 Task: Set the default behaviour for Your Device Use permission to "Sites can ask to know when you're actively using your device".
Action: Mouse moved to (962, 23)
Screenshot: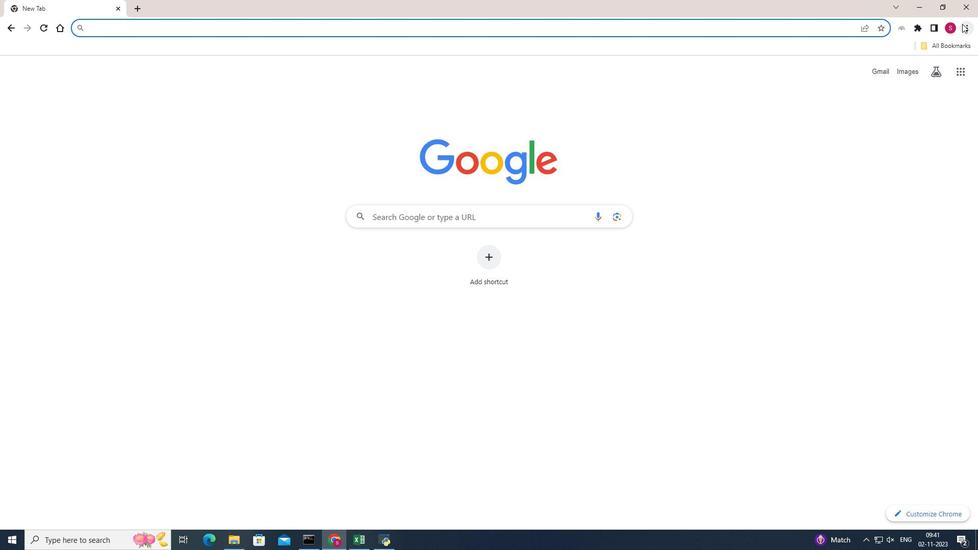 
Action: Mouse pressed left at (962, 23)
Screenshot: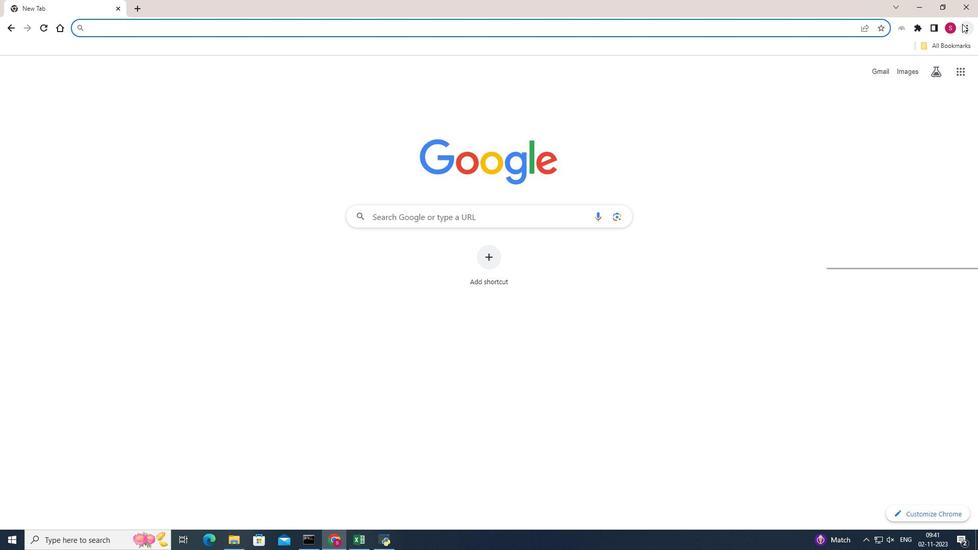 
Action: Mouse moved to (859, 213)
Screenshot: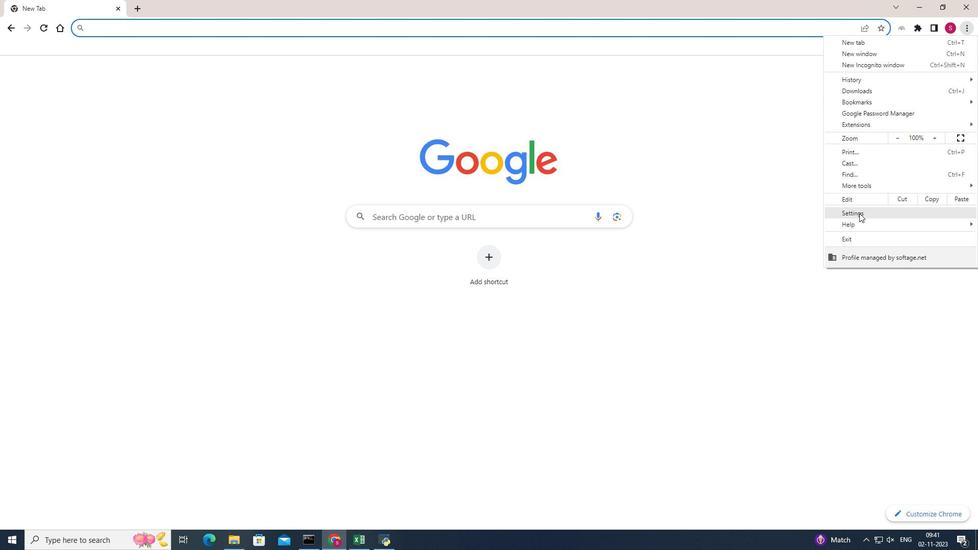 
Action: Mouse pressed left at (859, 213)
Screenshot: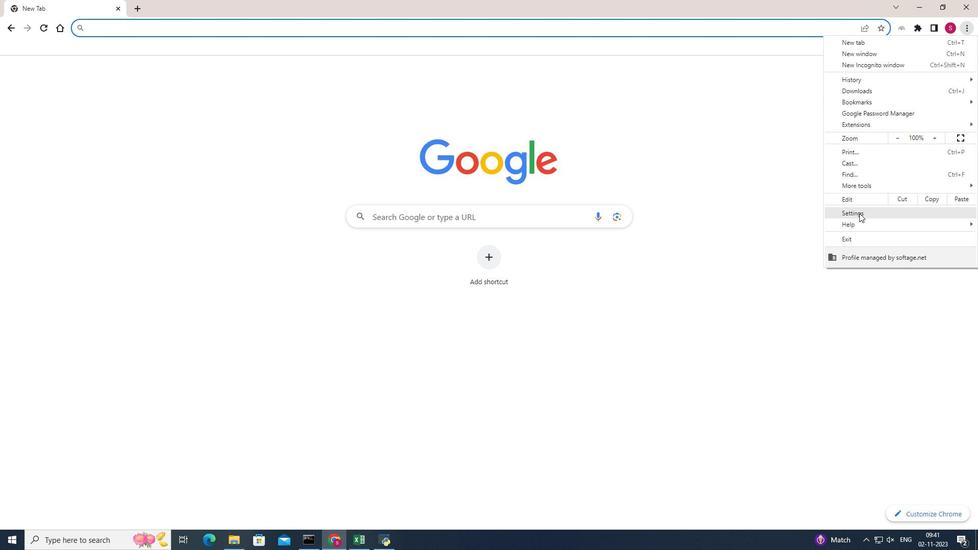 
Action: Mouse moved to (101, 126)
Screenshot: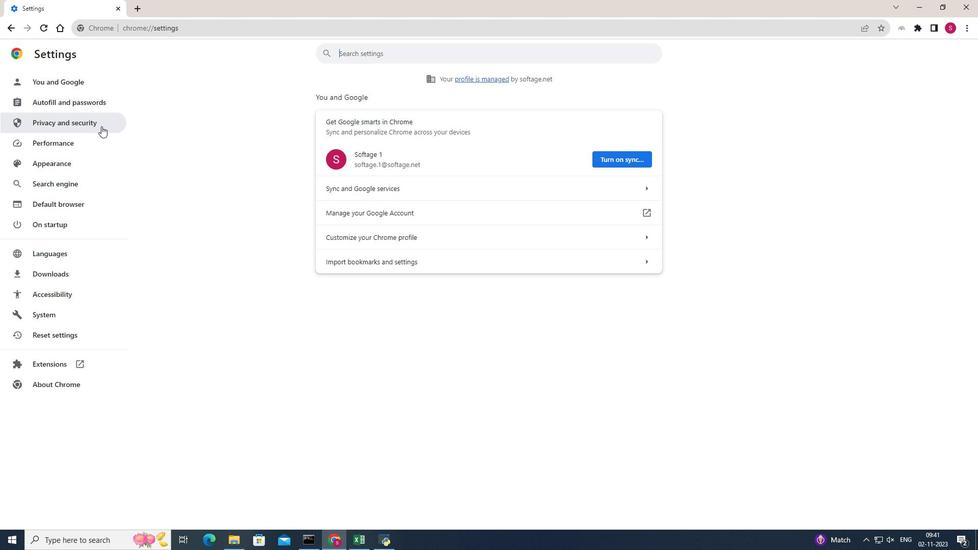 
Action: Mouse pressed left at (101, 126)
Screenshot: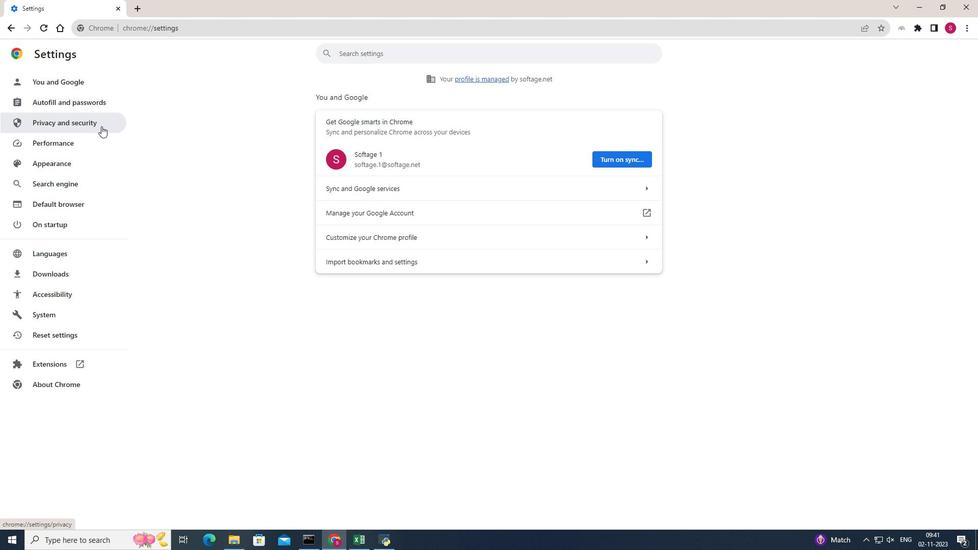 
Action: Mouse moved to (477, 338)
Screenshot: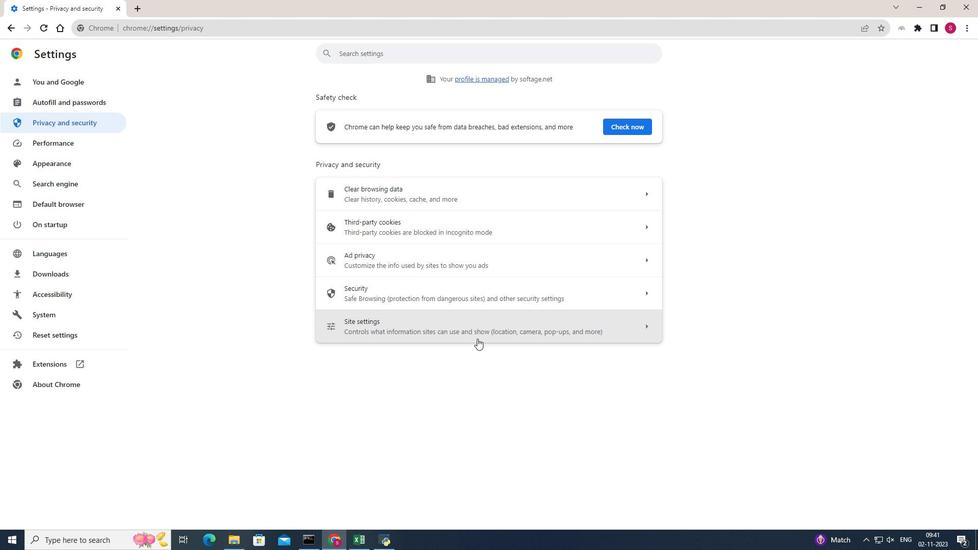
Action: Mouse pressed left at (477, 338)
Screenshot: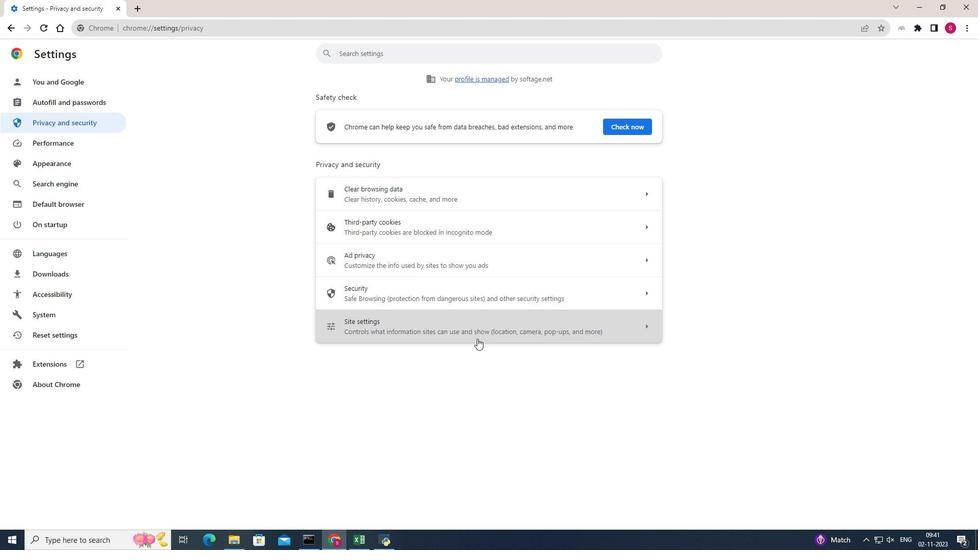 
Action: Mouse moved to (477, 338)
Screenshot: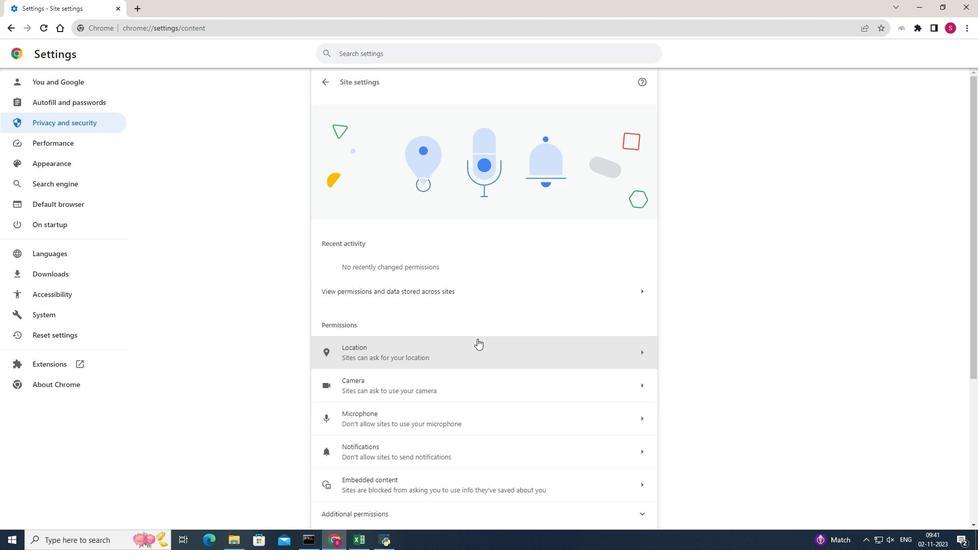 
Action: Mouse scrolled (477, 338) with delta (0, 0)
Screenshot: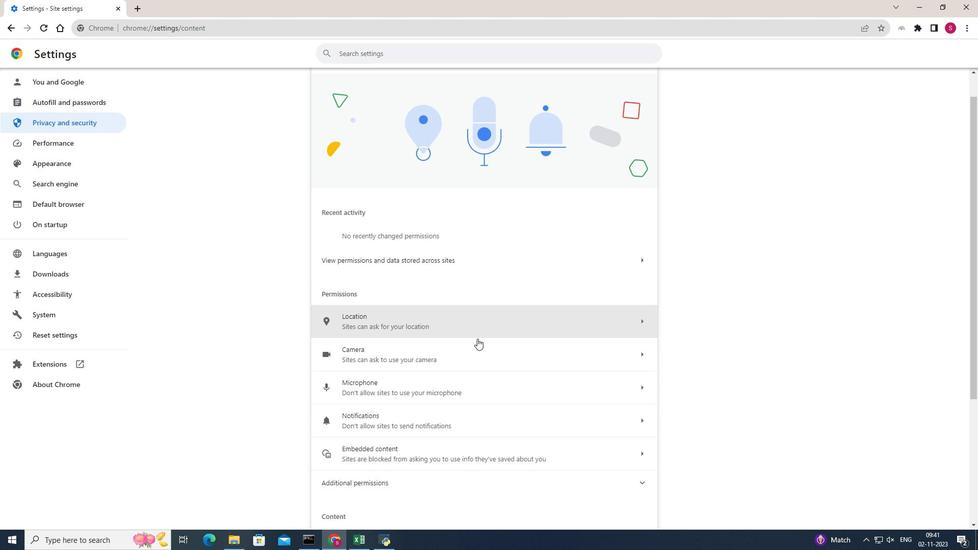 
Action: Mouse scrolled (477, 338) with delta (0, 0)
Screenshot: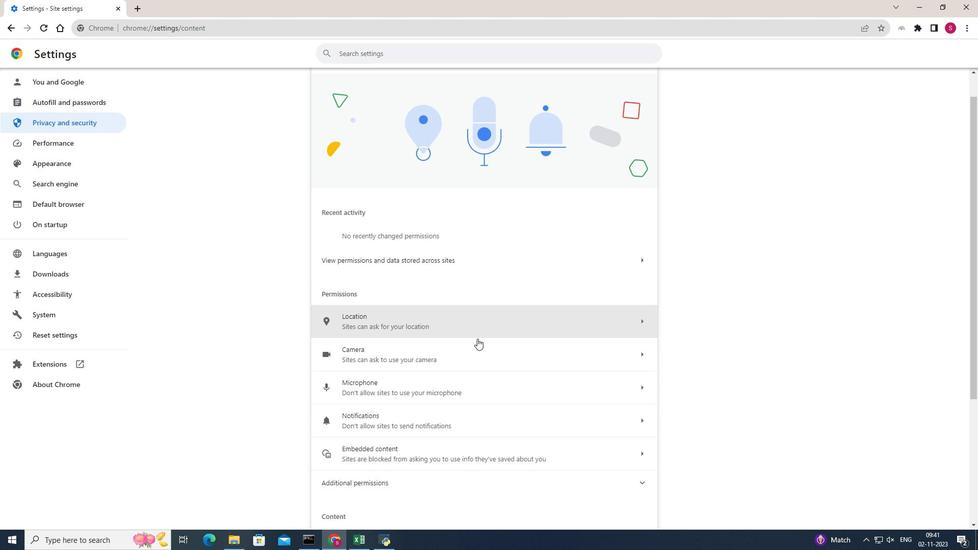 
Action: Mouse scrolled (477, 338) with delta (0, 0)
Screenshot: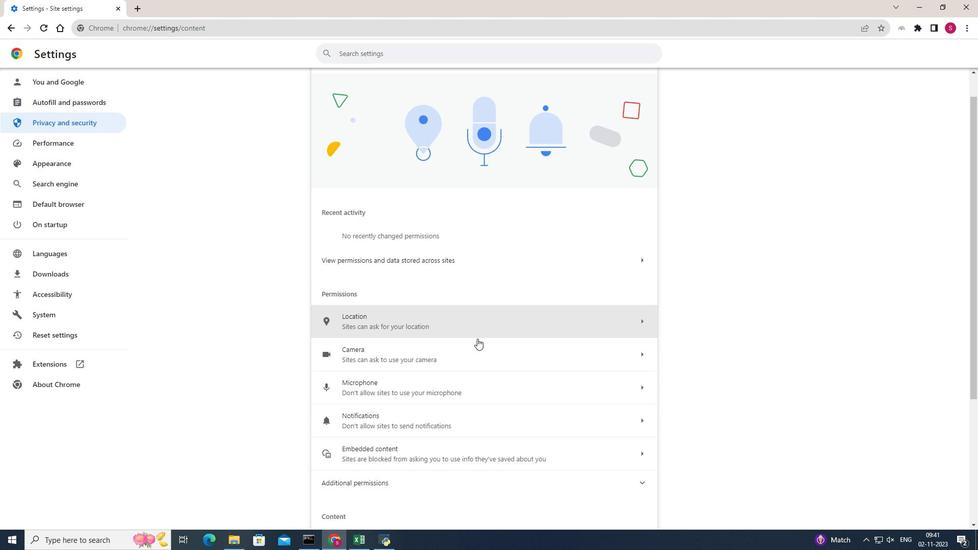 
Action: Mouse scrolled (477, 338) with delta (0, 0)
Screenshot: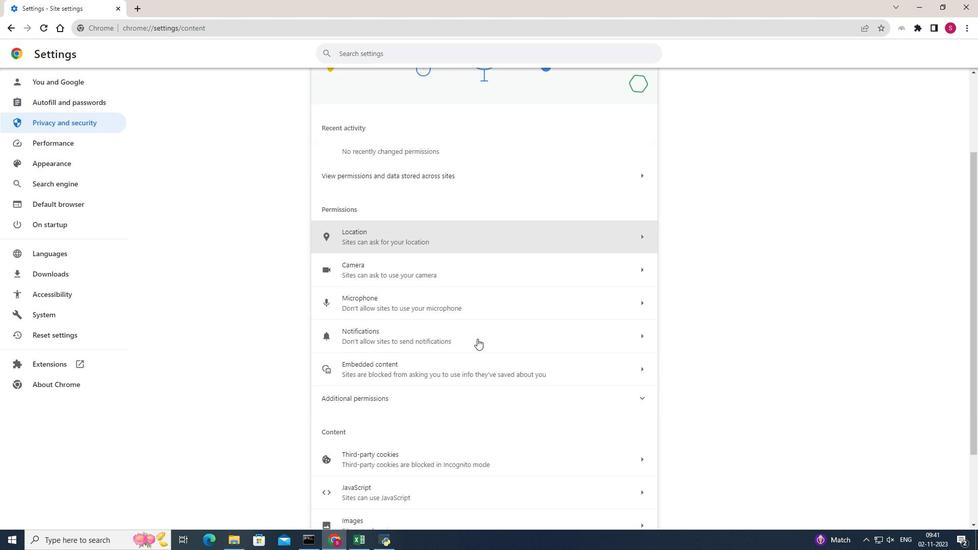 
Action: Mouse moved to (410, 310)
Screenshot: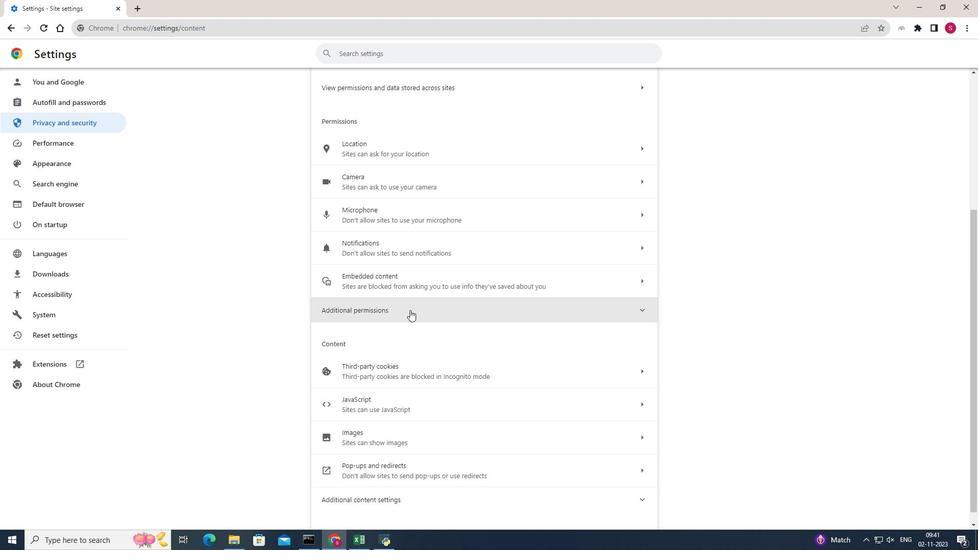 
Action: Mouse pressed left at (410, 310)
Screenshot: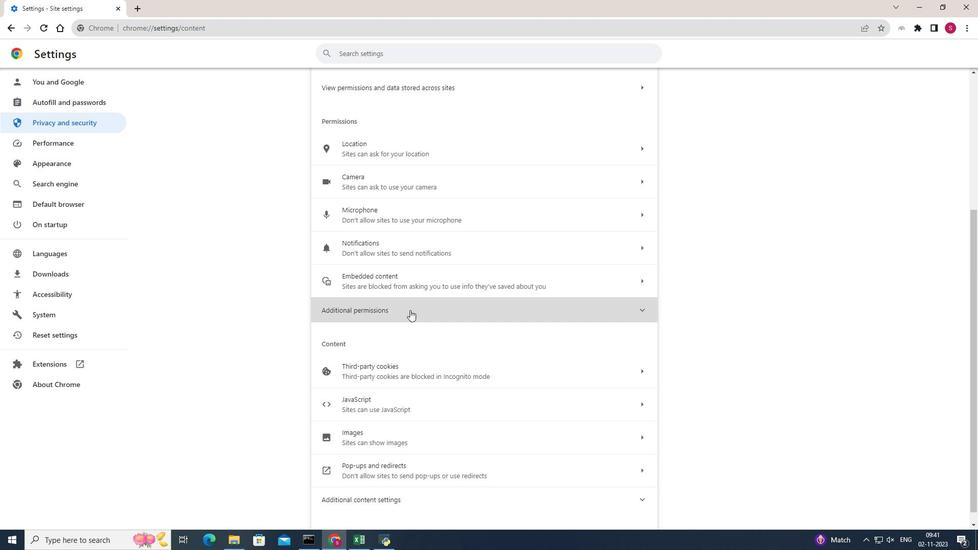 
Action: Mouse moved to (410, 309)
Screenshot: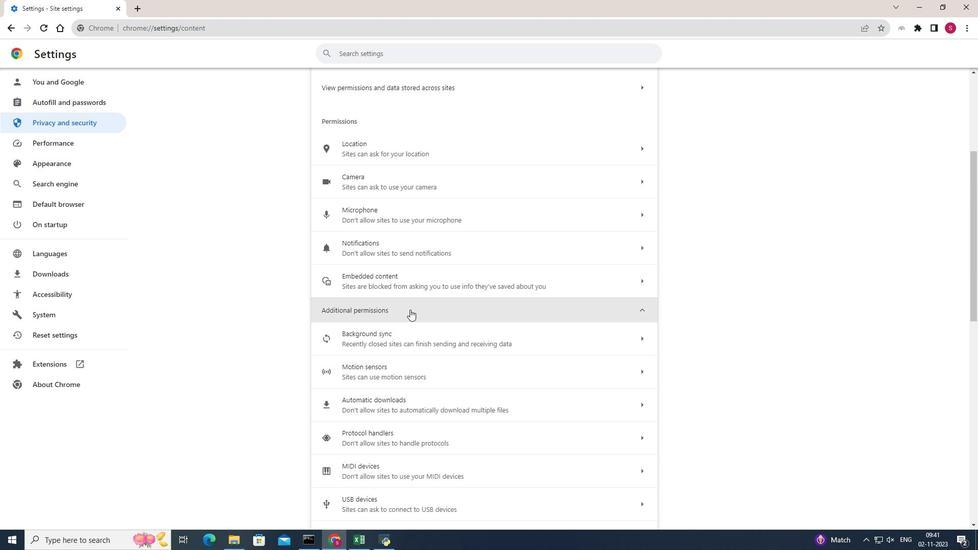 
Action: Mouse scrolled (410, 309) with delta (0, 0)
Screenshot: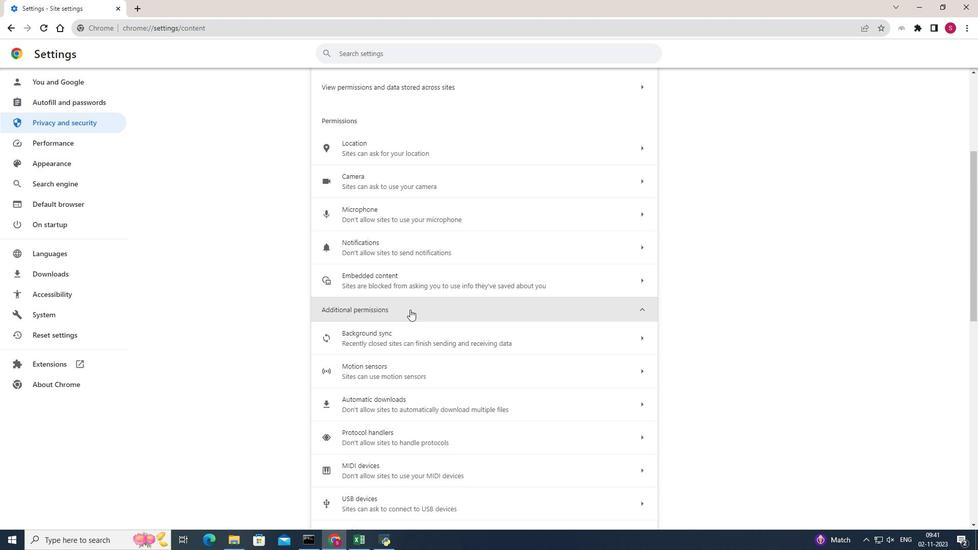 
Action: Mouse scrolled (410, 309) with delta (0, 0)
Screenshot: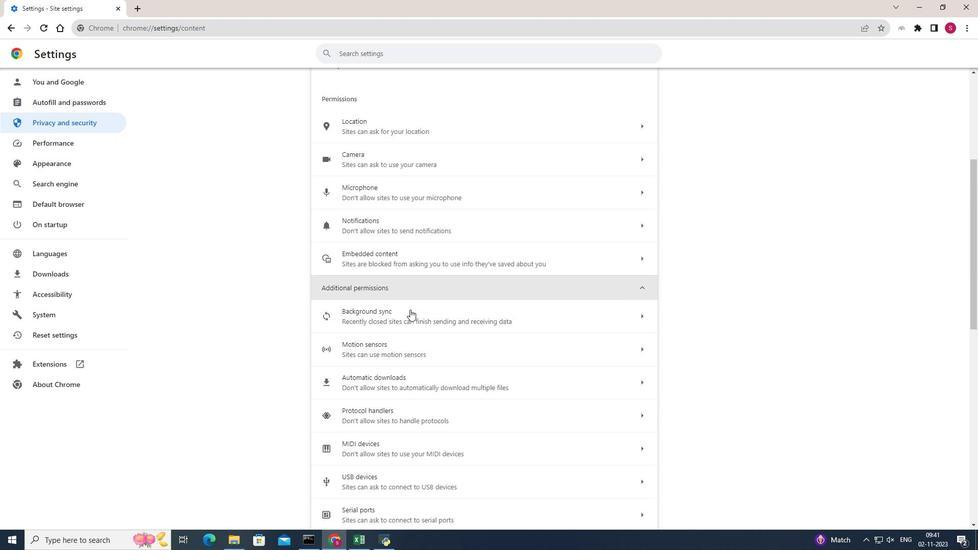
Action: Mouse scrolled (410, 309) with delta (0, 0)
Screenshot: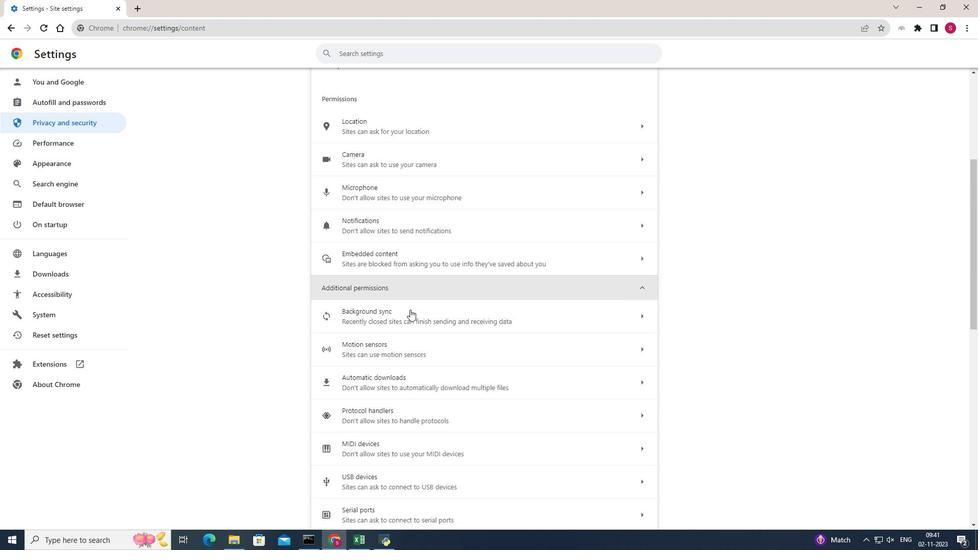 
Action: Mouse scrolled (410, 309) with delta (0, 0)
Screenshot: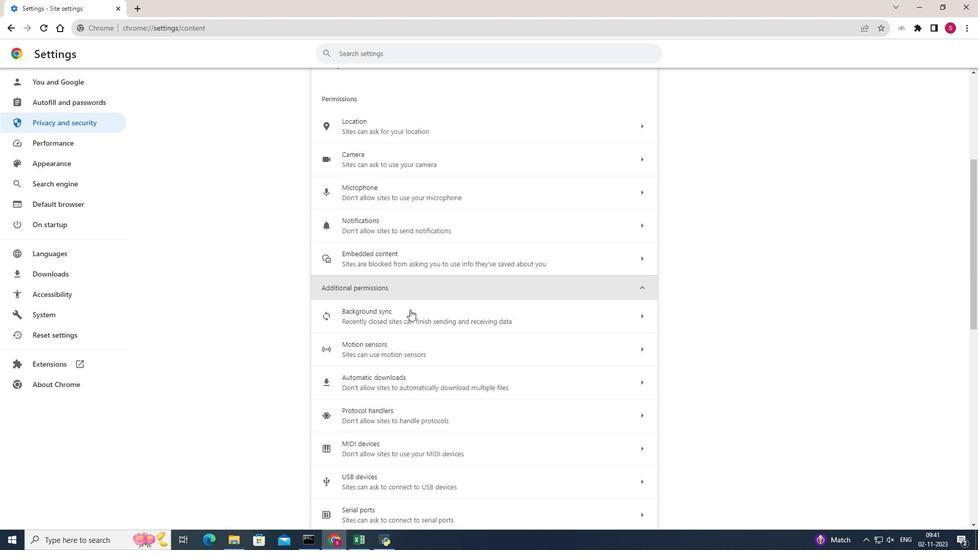 
Action: Mouse scrolled (410, 309) with delta (0, 0)
Screenshot: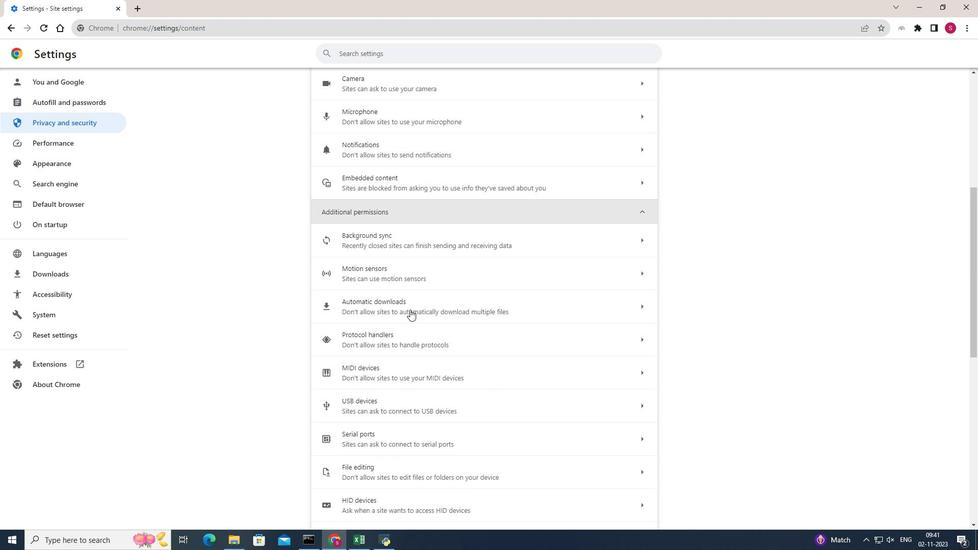 
Action: Mouse scrolled (410, 309) with delta (0, 0)
Screenshot: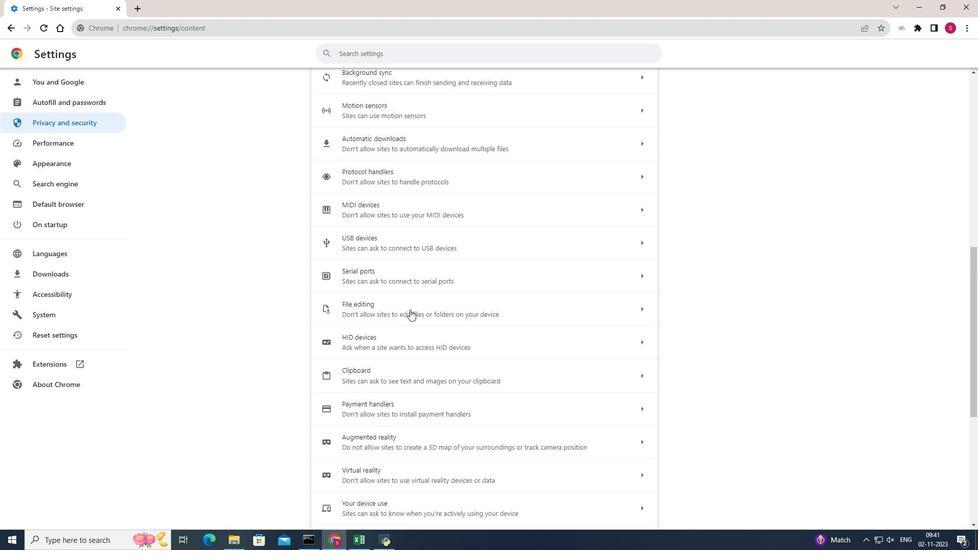 
Action: Mouse scrolled (410, 309) with delta (0, 0)
Screenshot: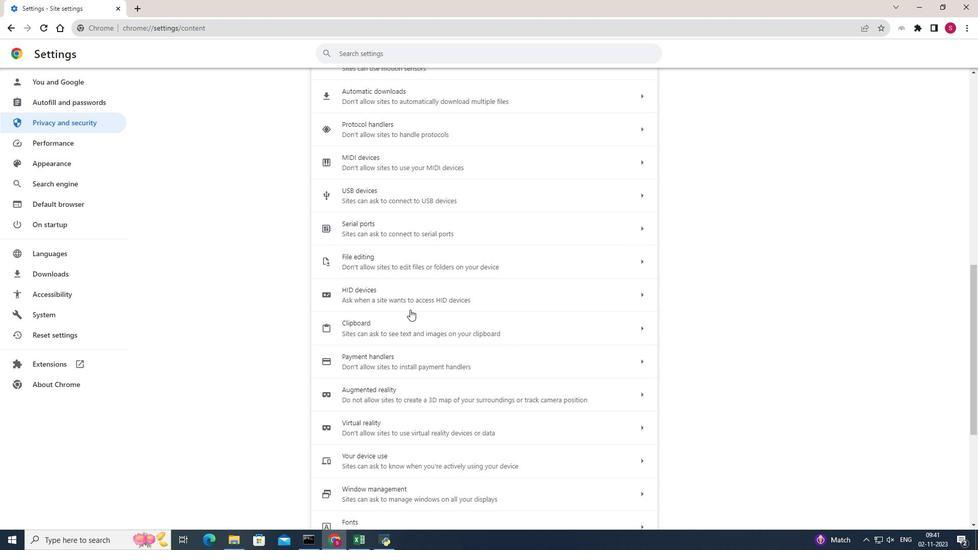 
Action: Mouse scrolled (410, 309) with delta (0, 0)
Screenshot: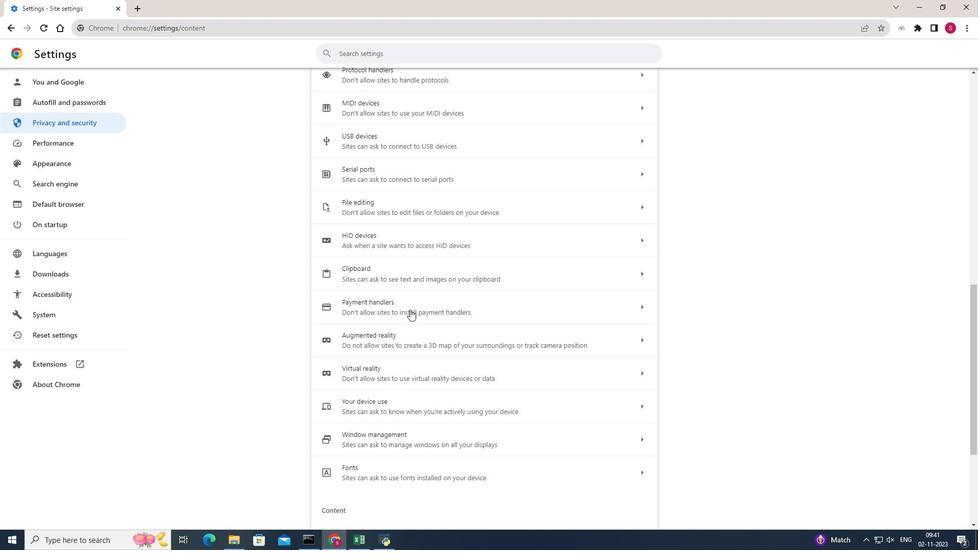 
Action: Mouse scrolled (410, 309) with delta (0, 0)
Screenshot: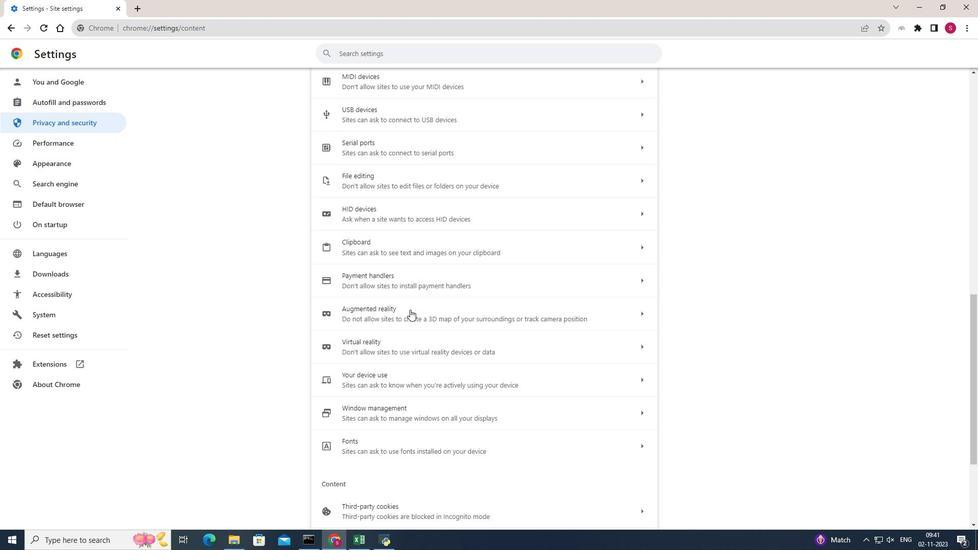 
Action: Mouse moved to (486, 312)
Screenshot: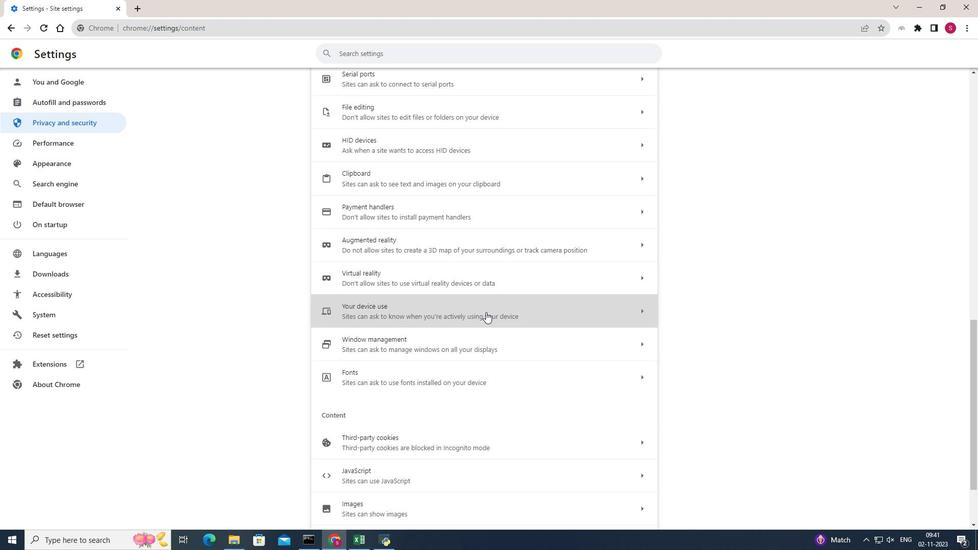 
Action: Mouse pressed left at (486, 312)
Screenshot: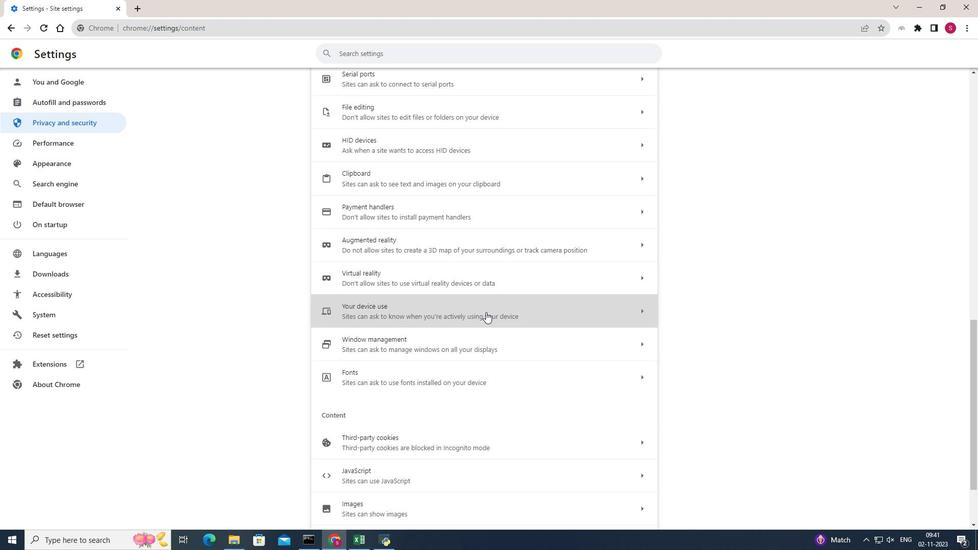 
Action: Mouse moved to (330, 176)
Screenshot: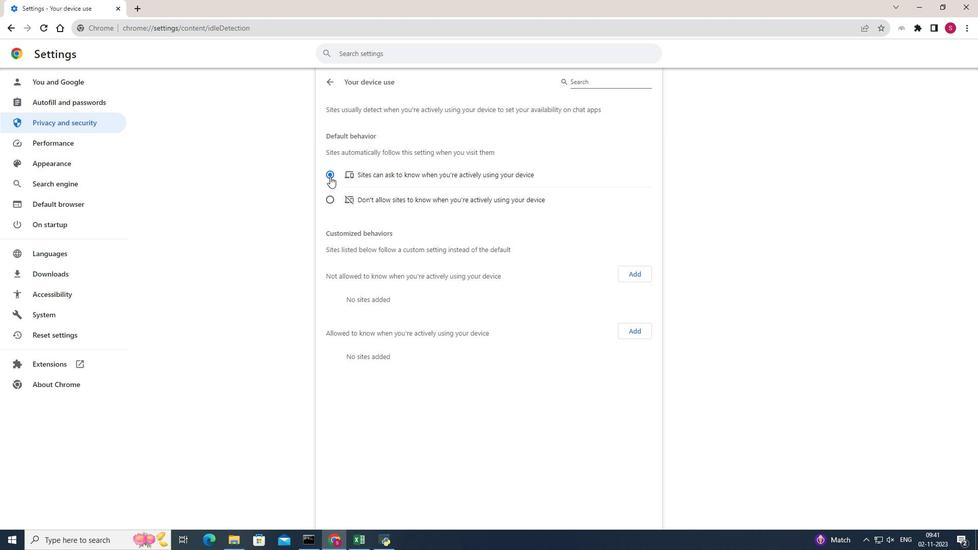 
Action: Mouse pressed left at (330, 176)
Screenshot: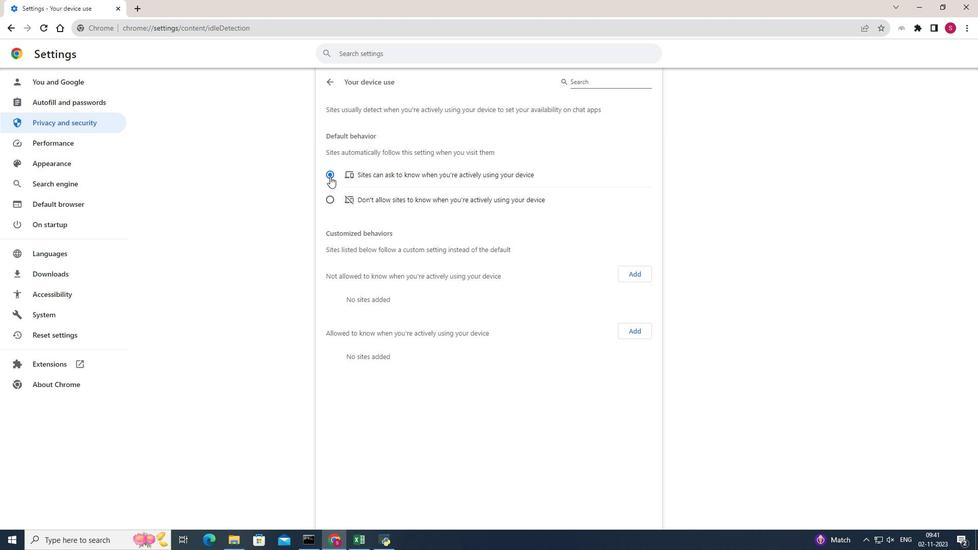 
Action: Mouse pressed left at (330, 176)
Screenshot: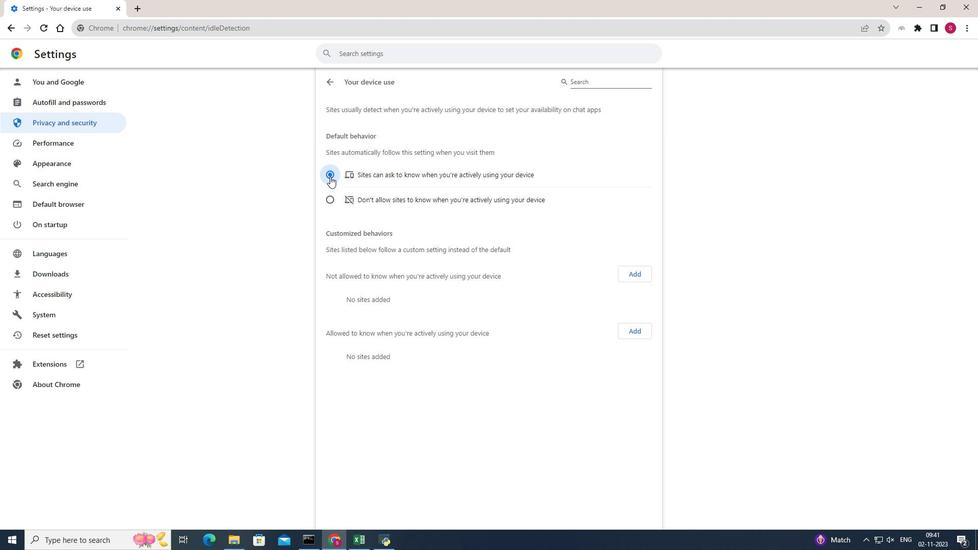 
